 Task: Create a rule from the Recommended list, Task Added to this Project -> add SubTasks in the project AnchorTech with SubTasks Gather and Analyse Requirements , Design and Implement Solution , System Test and UAT , Release to Production / Go Live
Action: Mouse moved to (1355, 127)
Screenshot: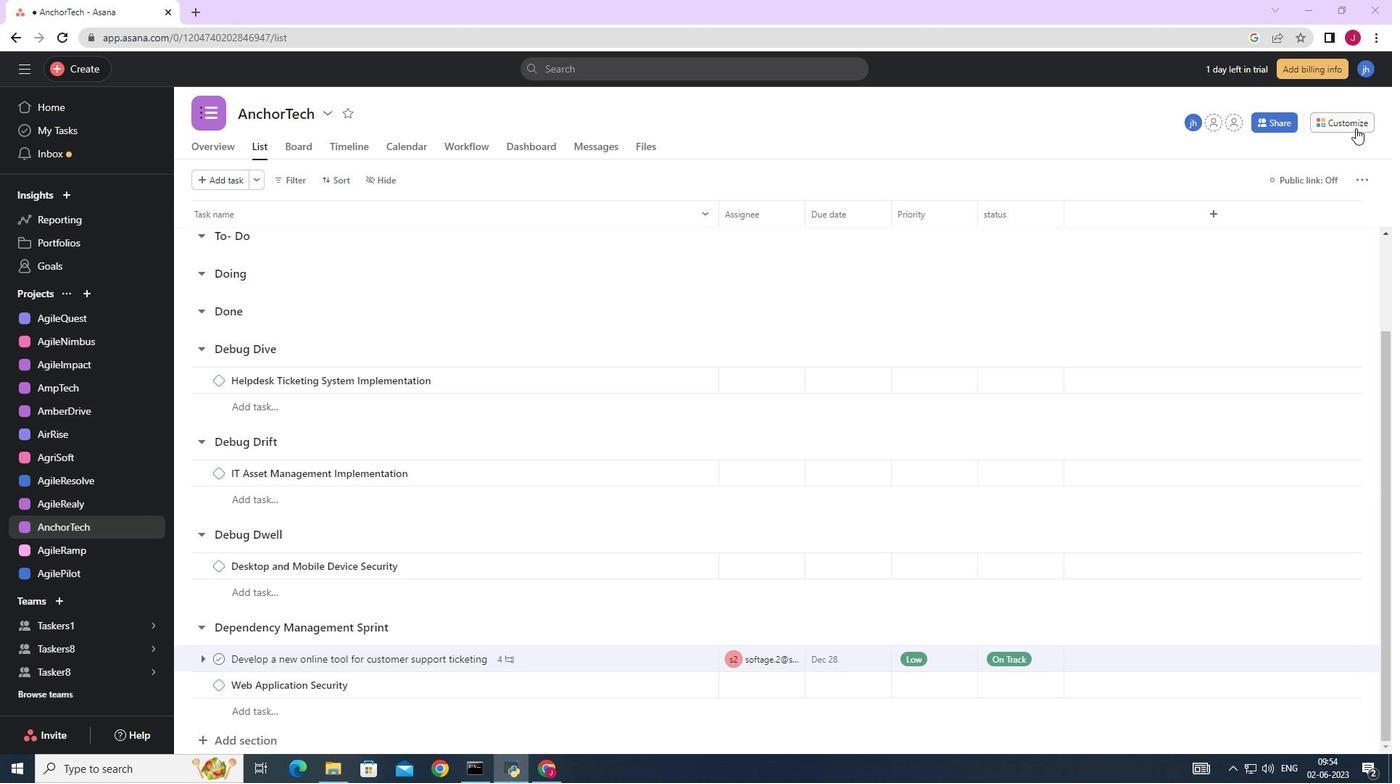 
Action: Mouse pressed left at (1355, 127)
Screenshot: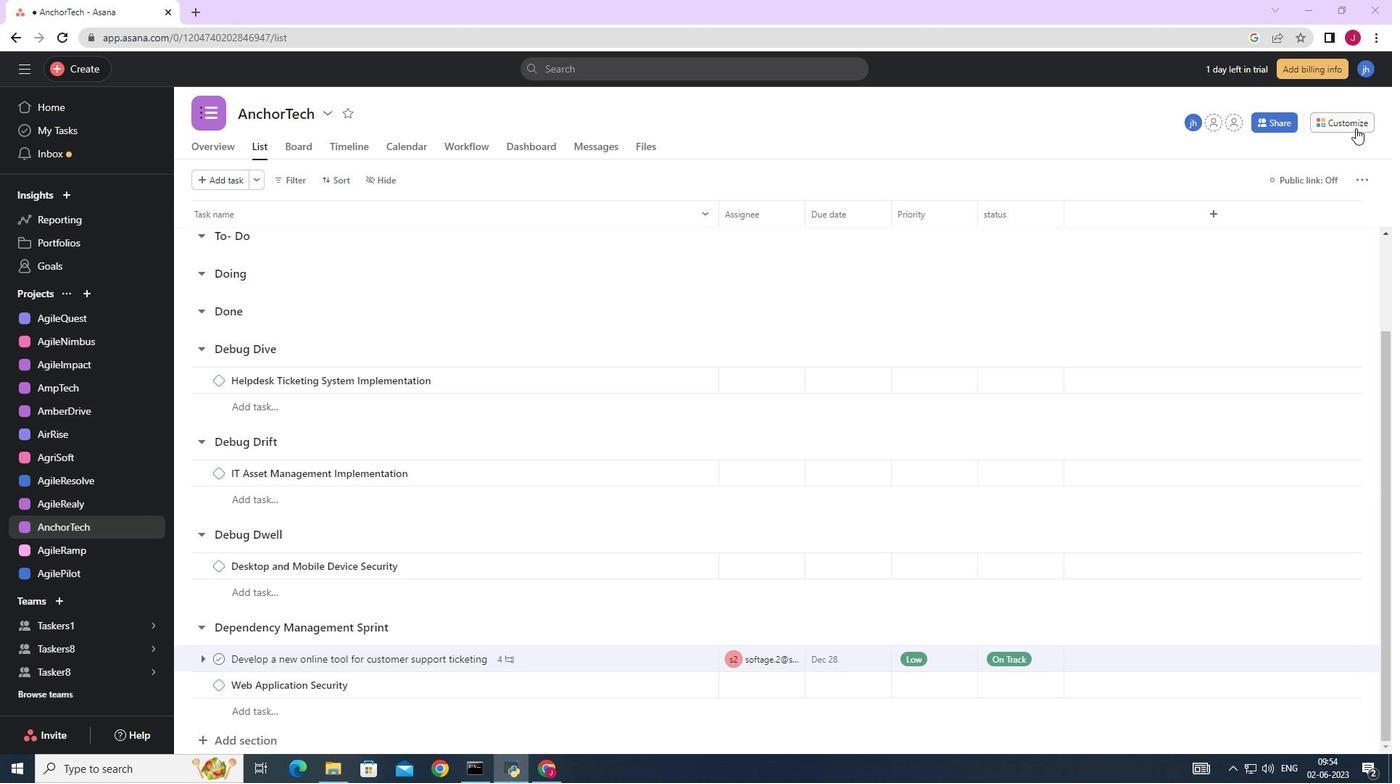 
Action: Mouse moved to (1084, 325)
Screenshot: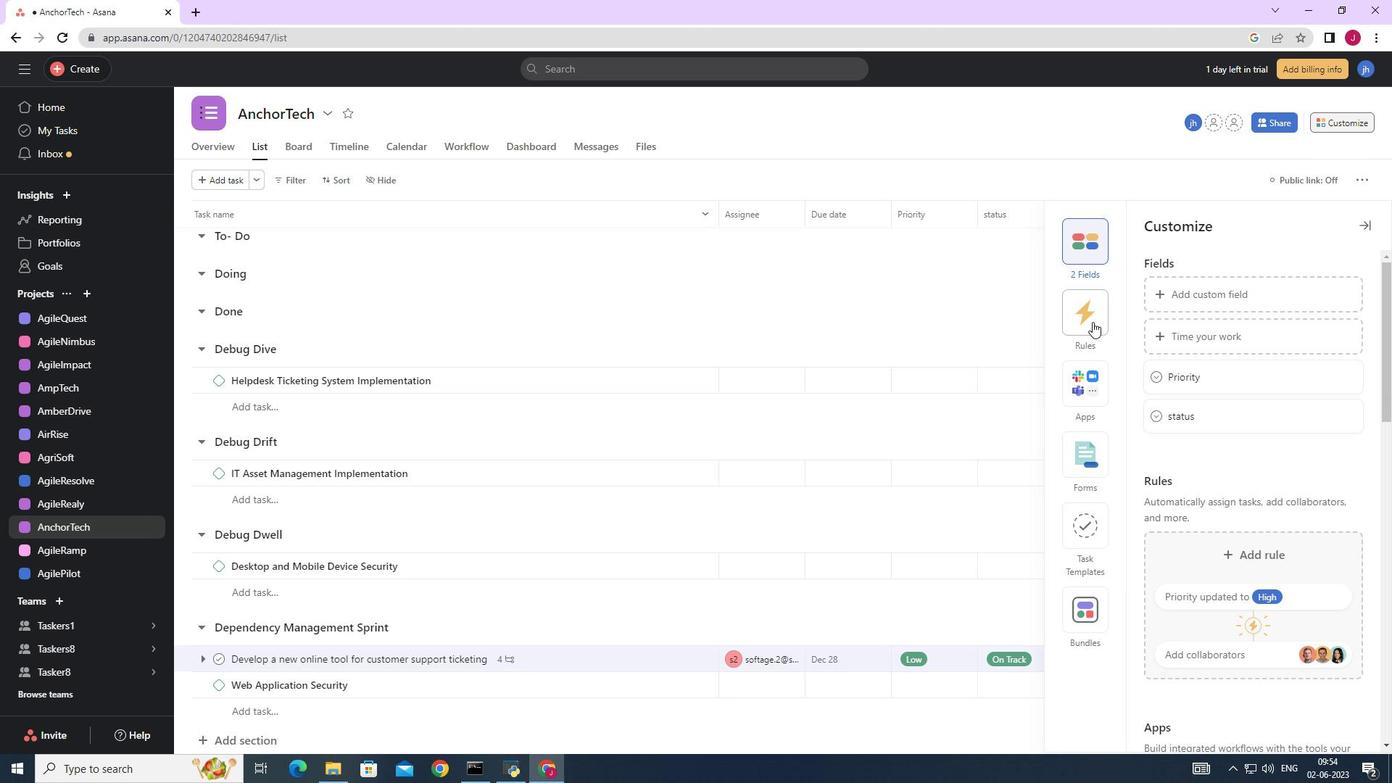 
Action: Mouse pressed left at (1084, 325)
Screenshot: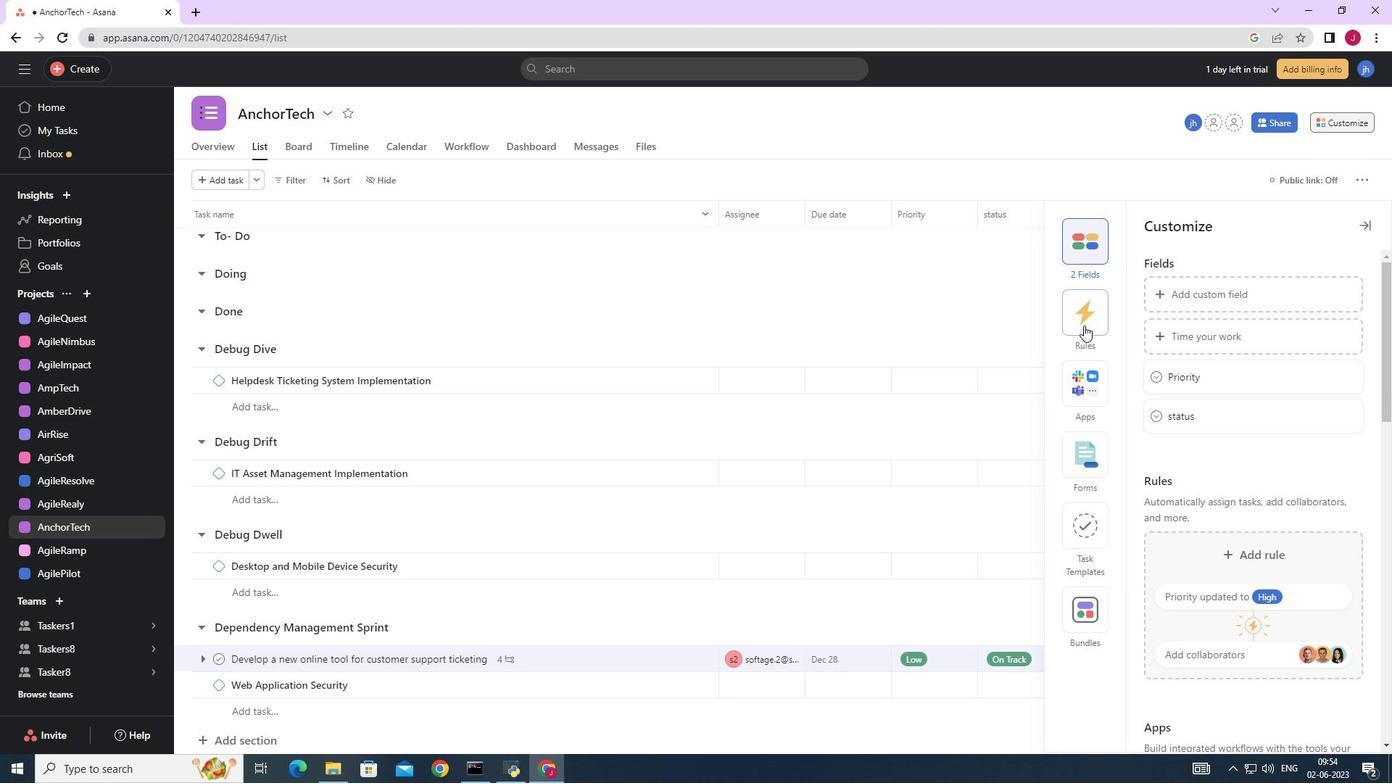 
Action: Mouse moved to (1237, 329)
Screenshot: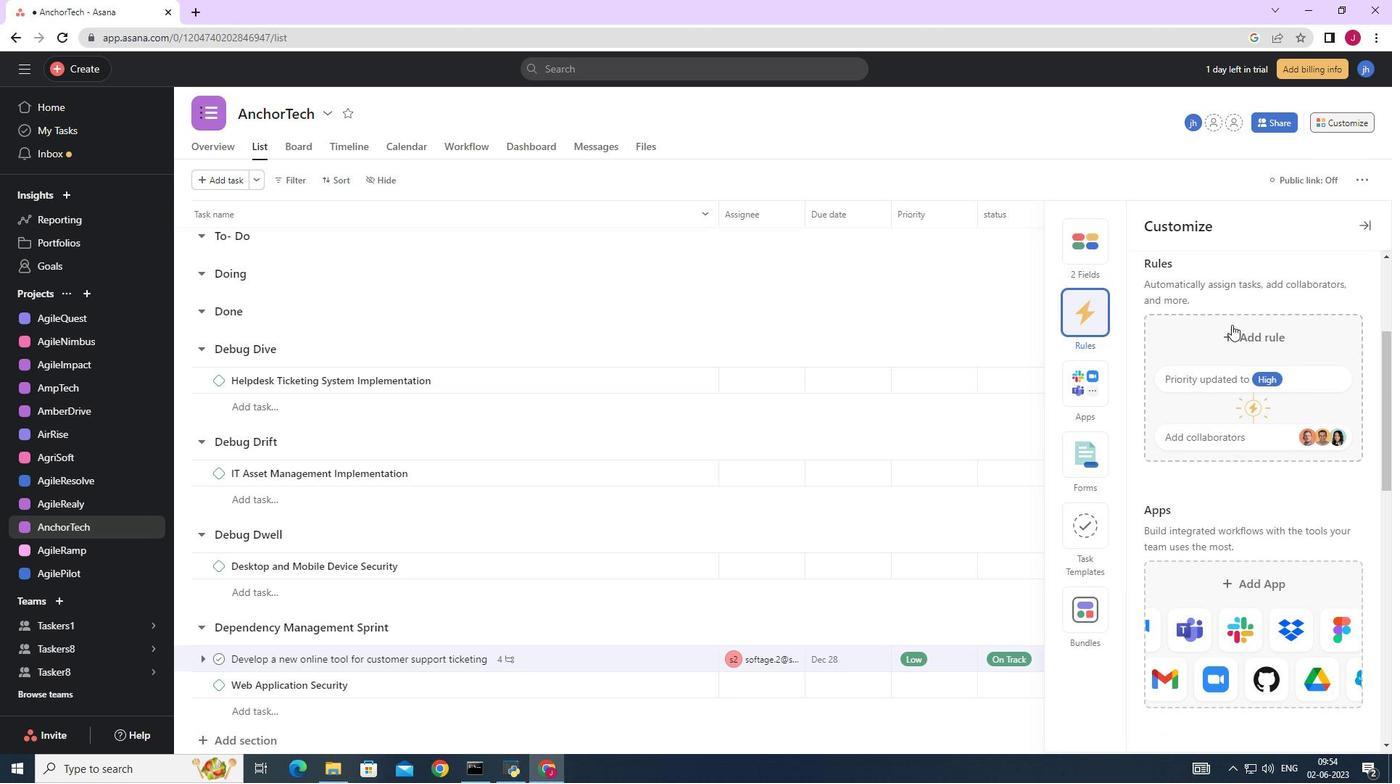 
Action: Mouse pressed left at (1237, 329)
Screenshot: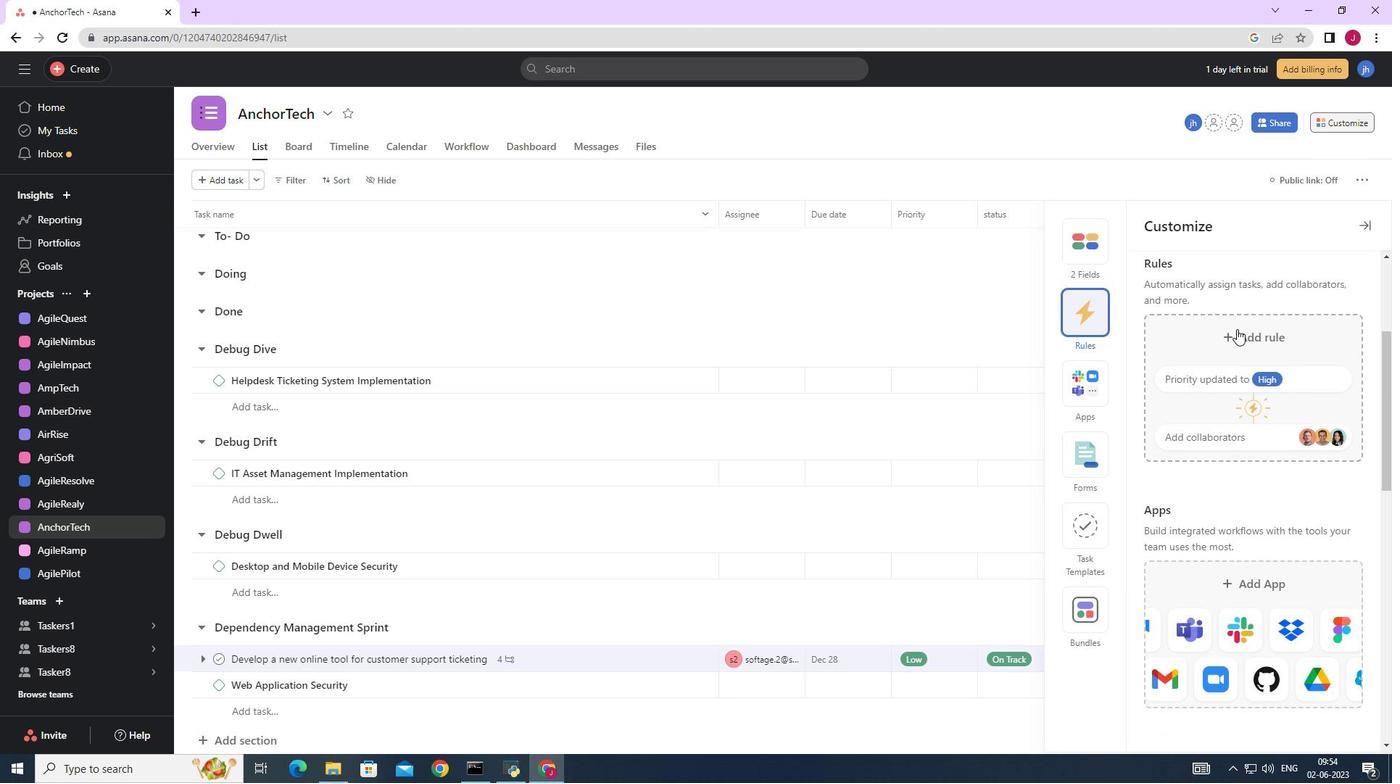 
Action: Mouse moved to (611, 252)
Screenshot: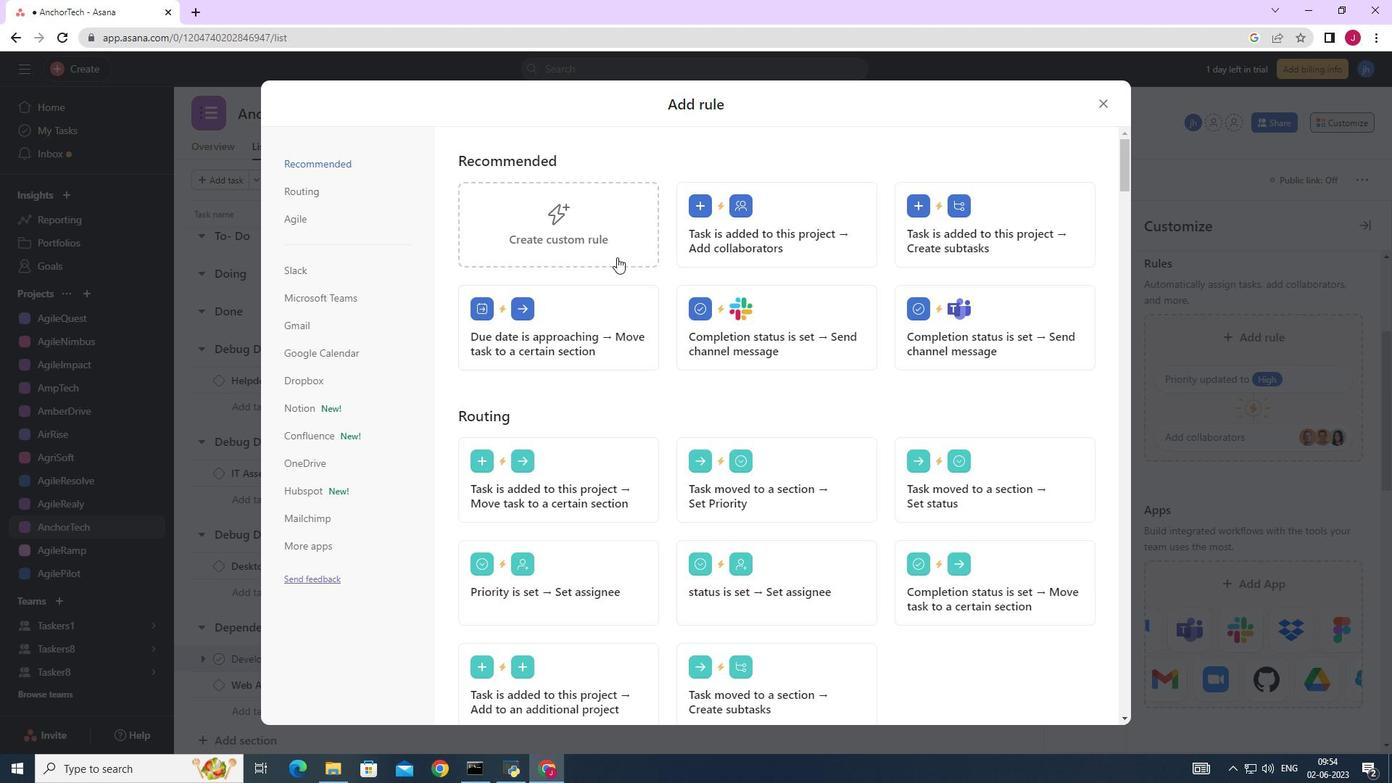 
Action: Mouse pressed left at (611, 252)
Screenshot: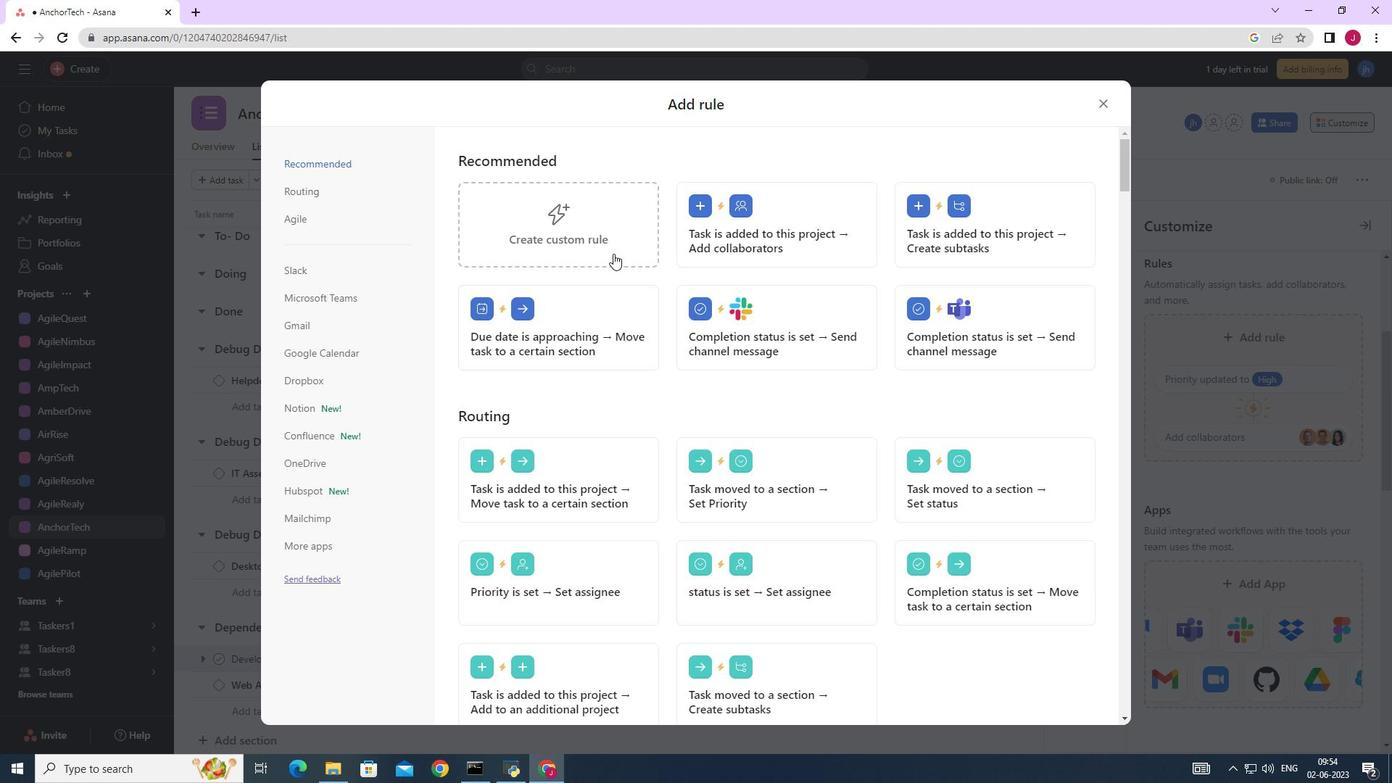 
Action: Mouse moved to (669, 374)
Screenshot: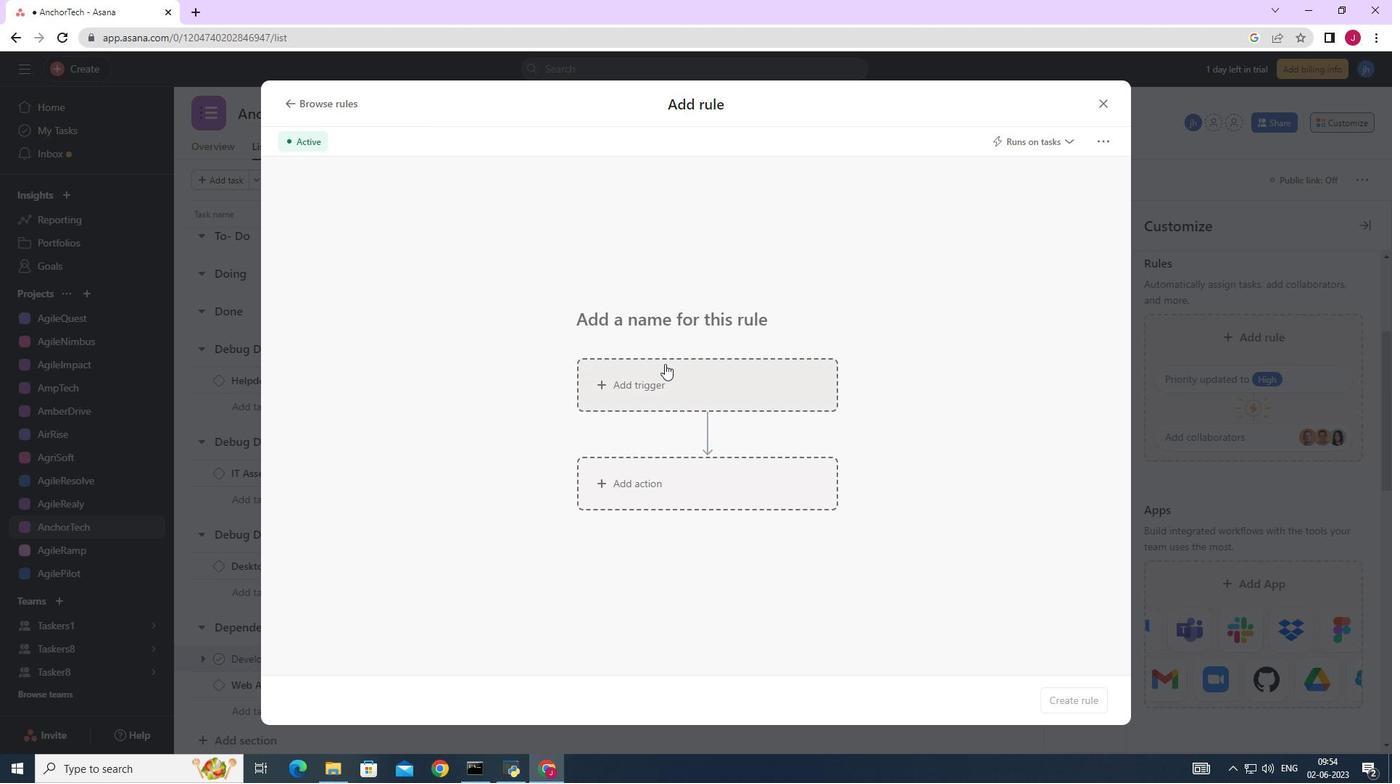 
Action: Mouse pressed left at (669, 374)
Screenshot: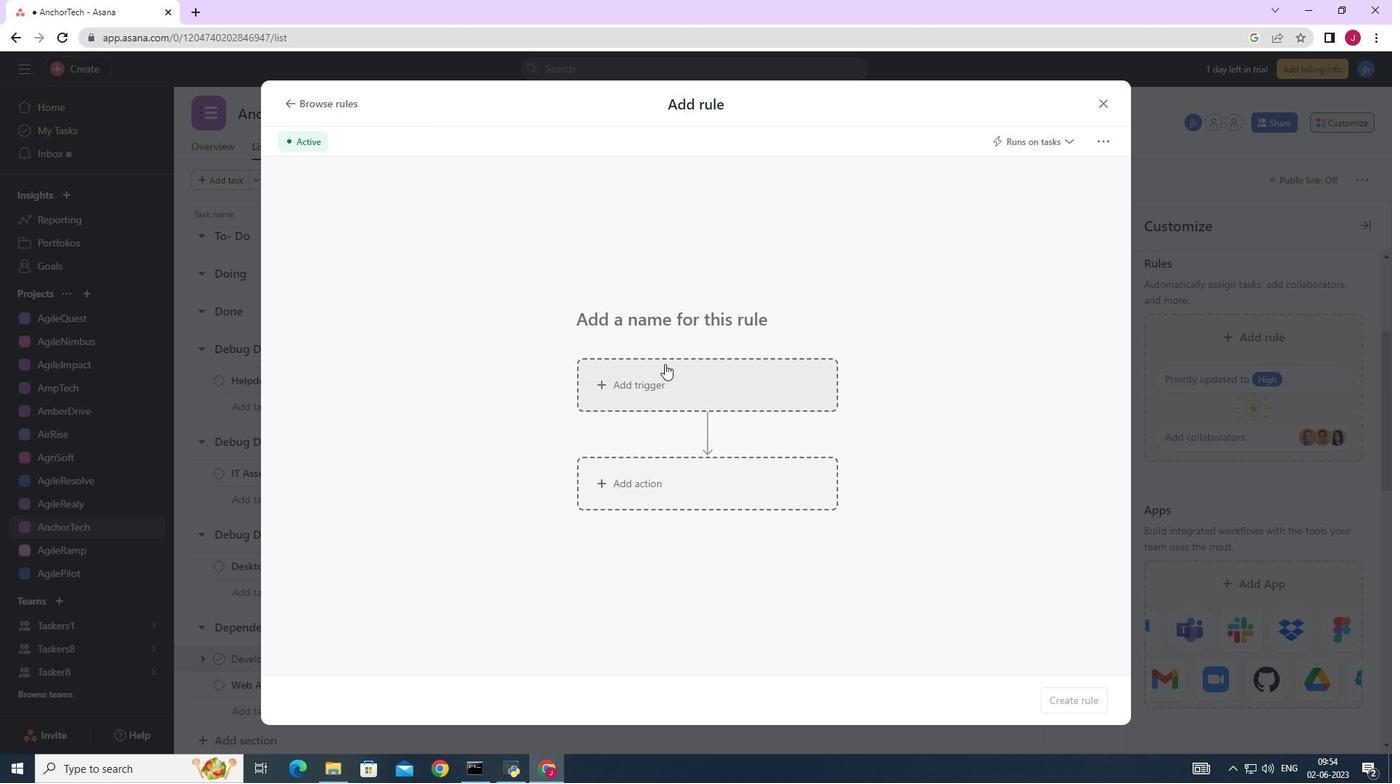 
Action: Mouse moved to (656, 473)
Screenshot: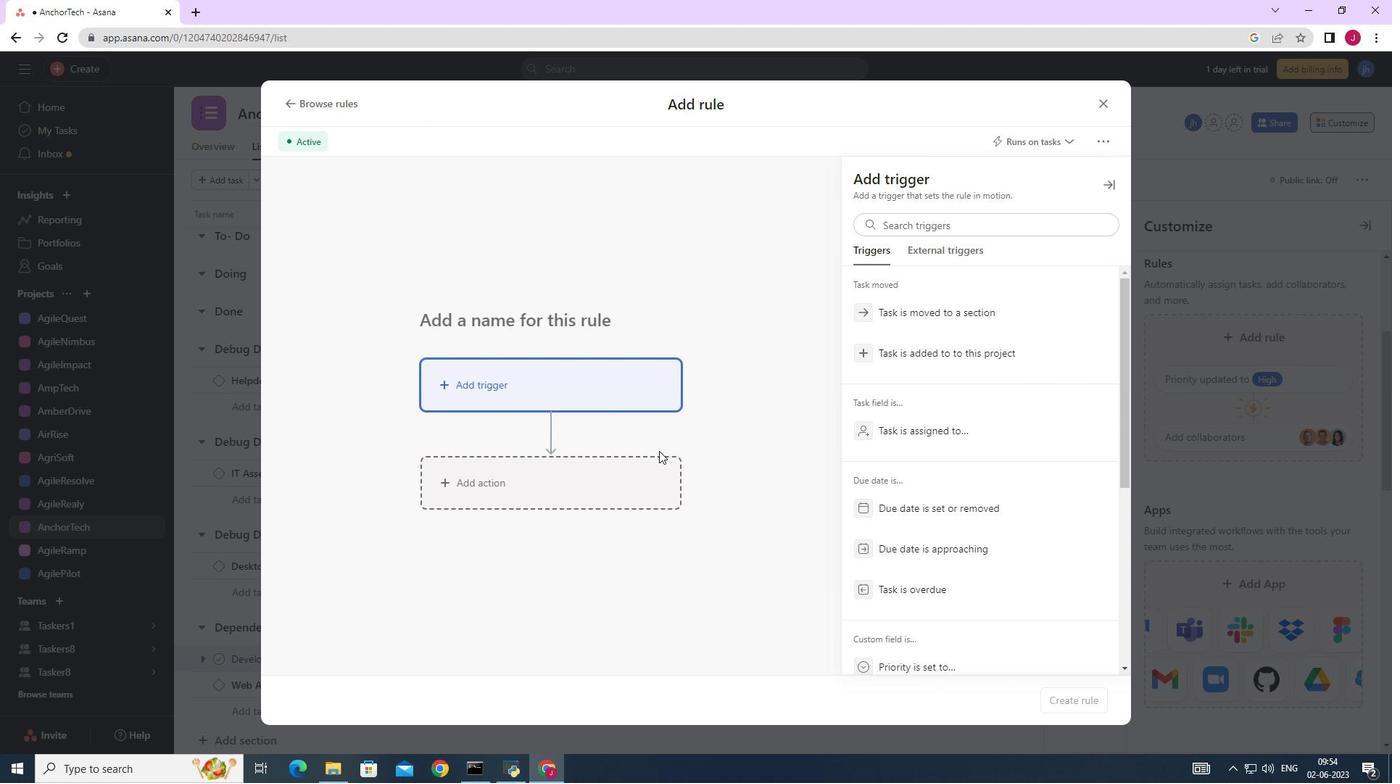 
Action: Mouse pressed left at (656, 473)
Screenshot: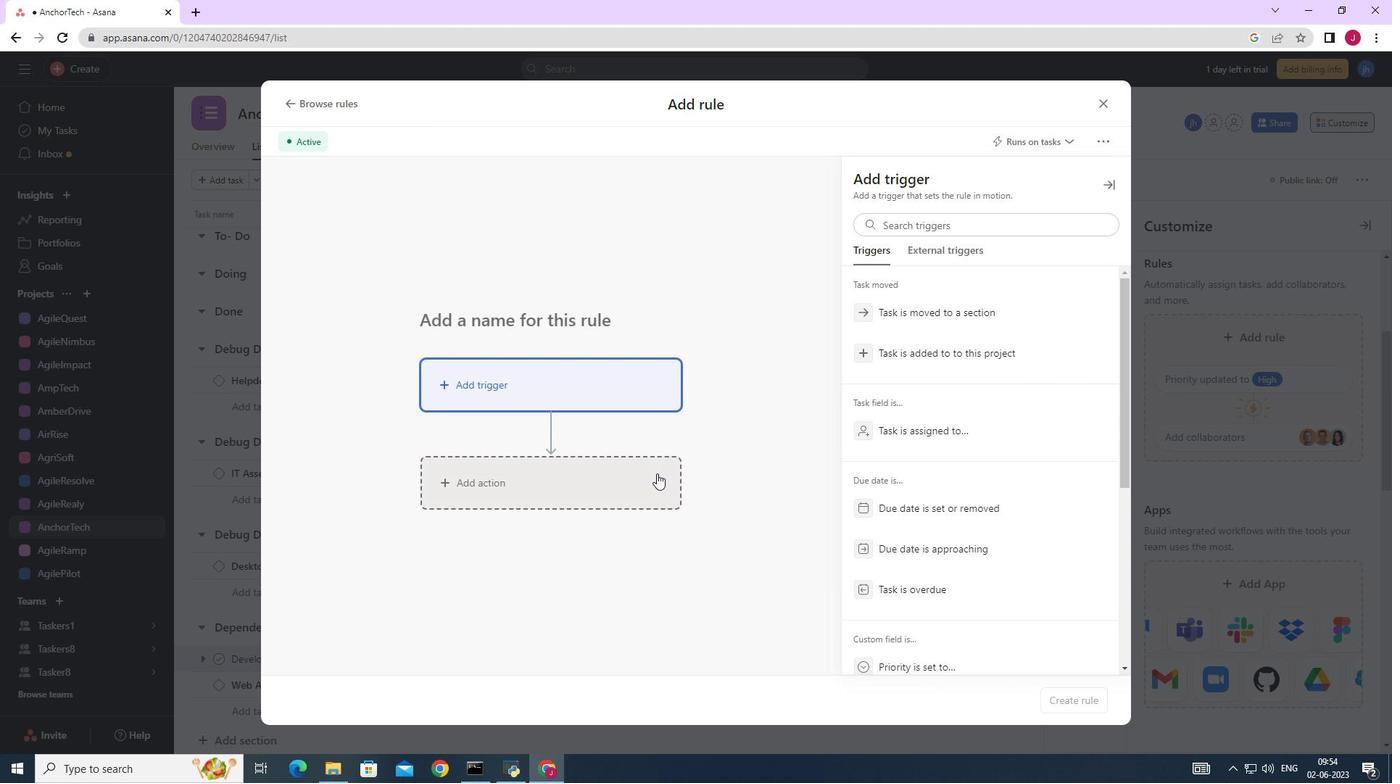 
Action: Mouse moved to (916, 566)
Screenshot: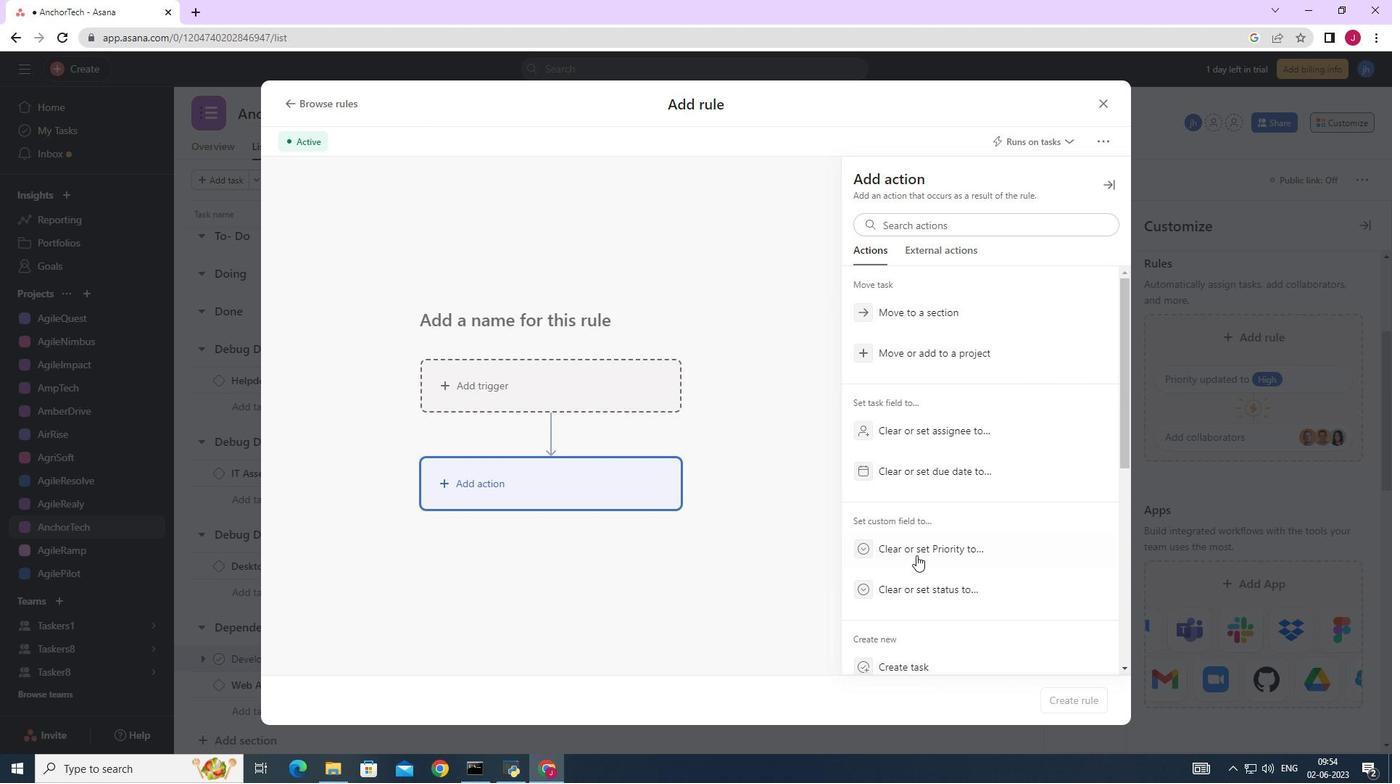 
Action: Mouse scrolled (916, 565) with delta (0, 0)
Screenshot: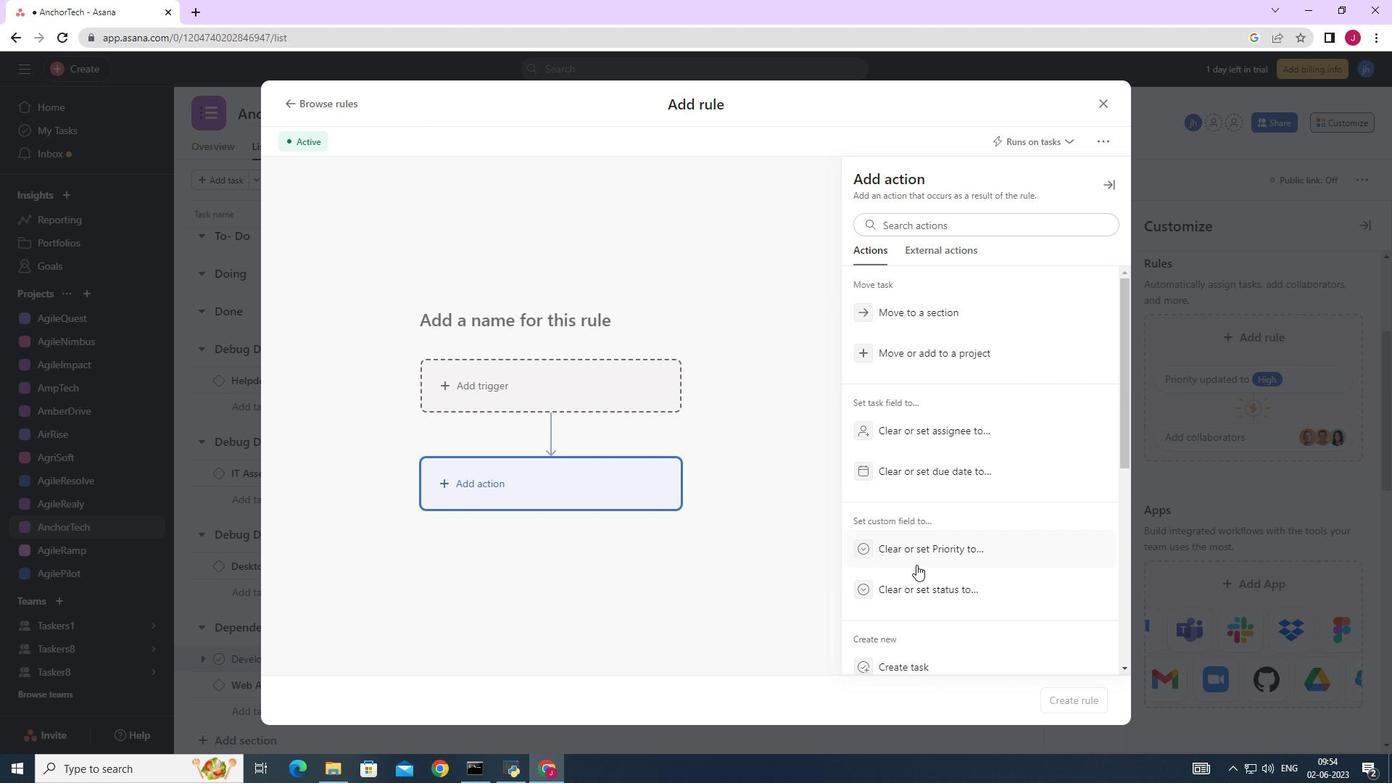 
Action: Mouse scrolled (916, 565) with delta (0, 0)
Screenshot: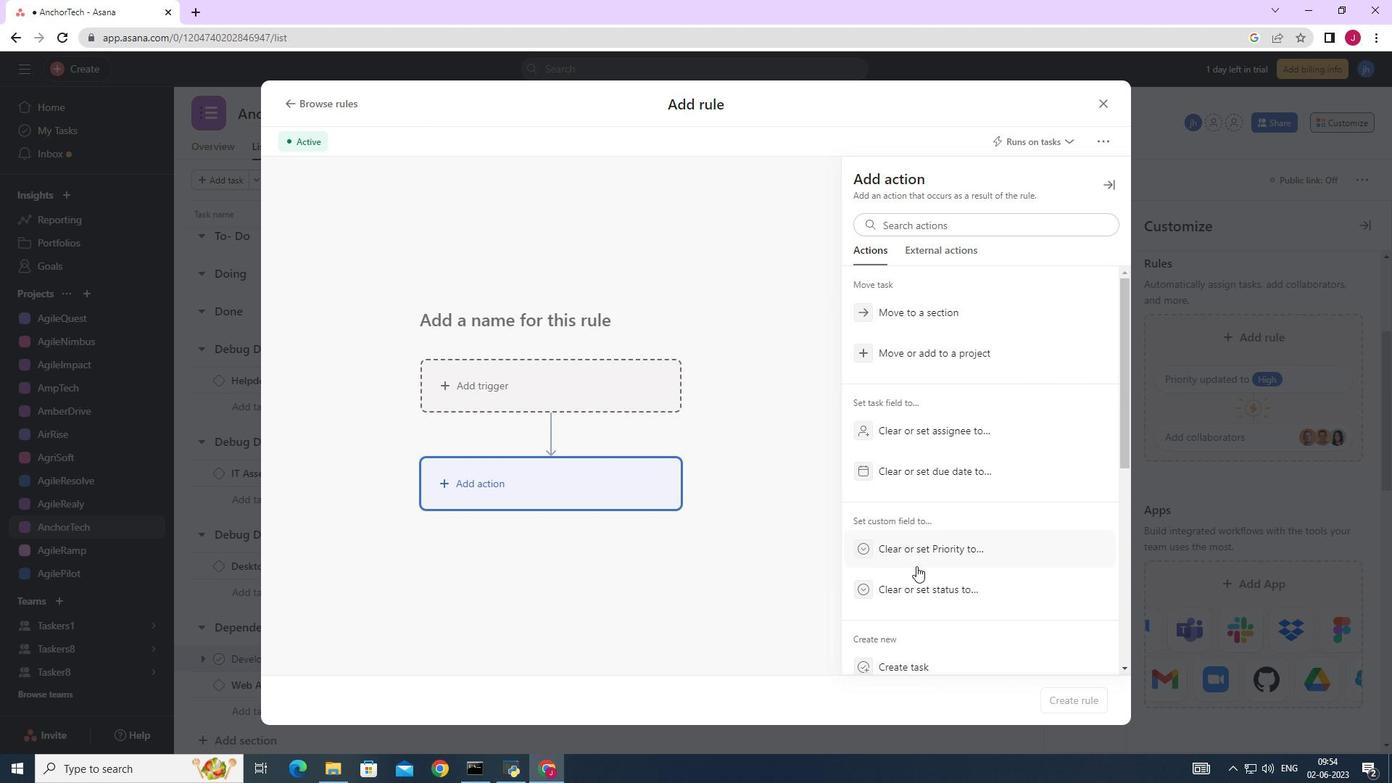 
Action: Mouse moved to (916, 567)
Screenshot: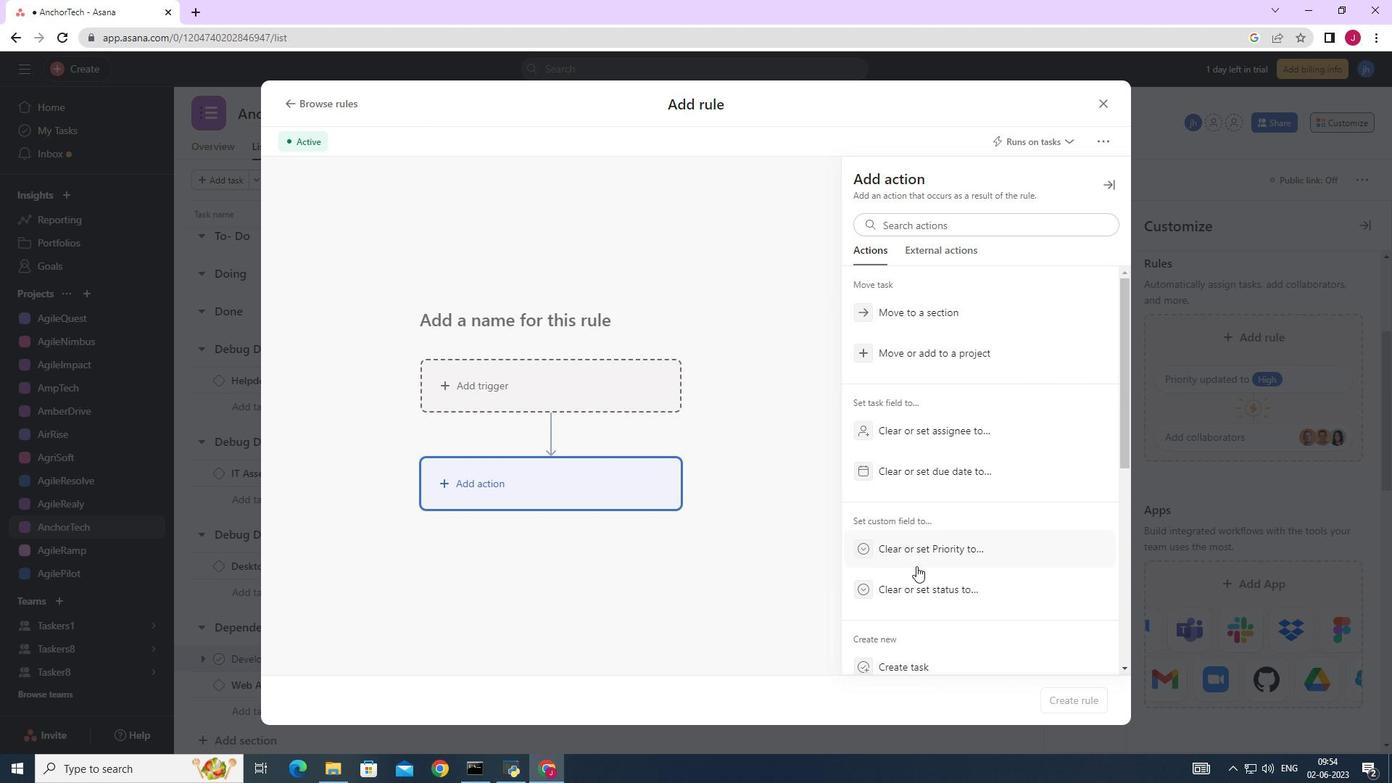 
Action: Mouse scrolled (916, 566) with delta (0, 0)
Screenshot: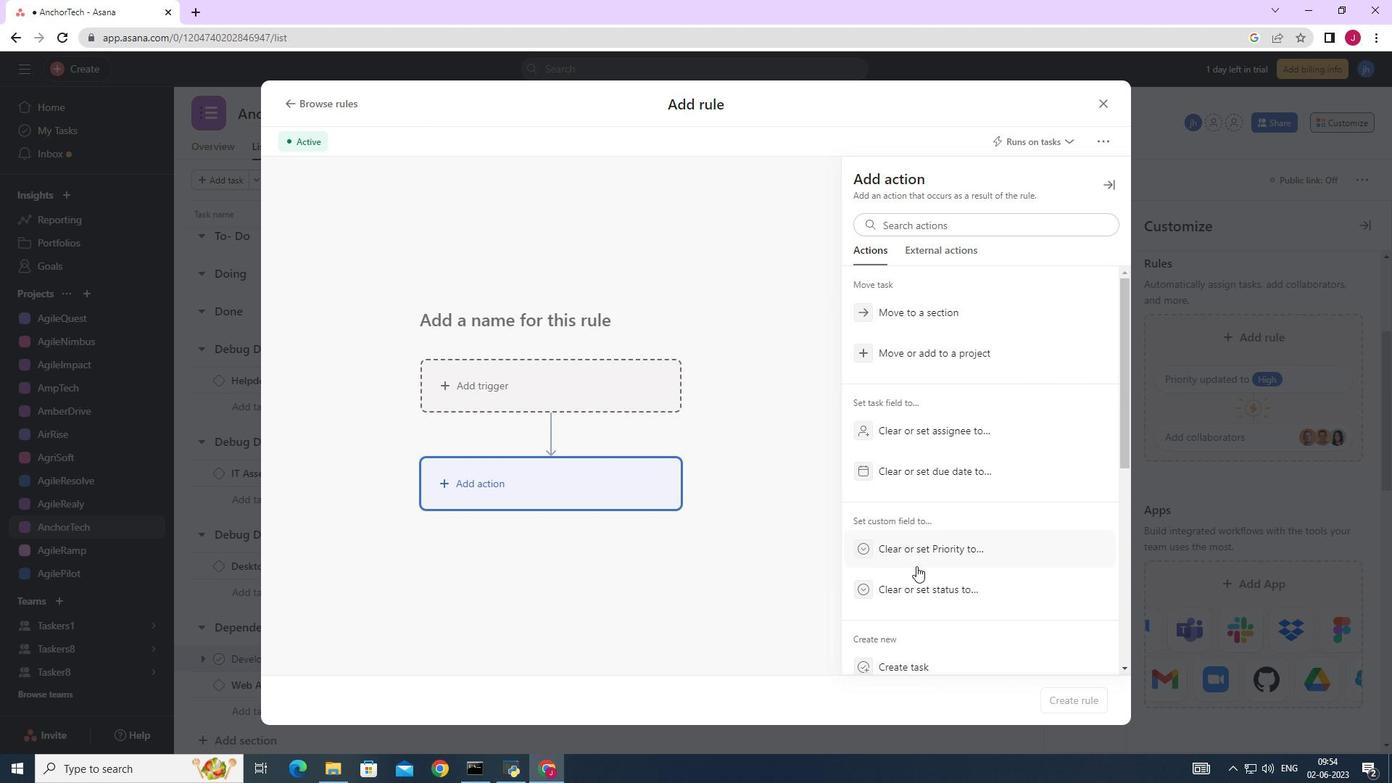 
Action: Mouse moved to (913, 489)
Screenshot: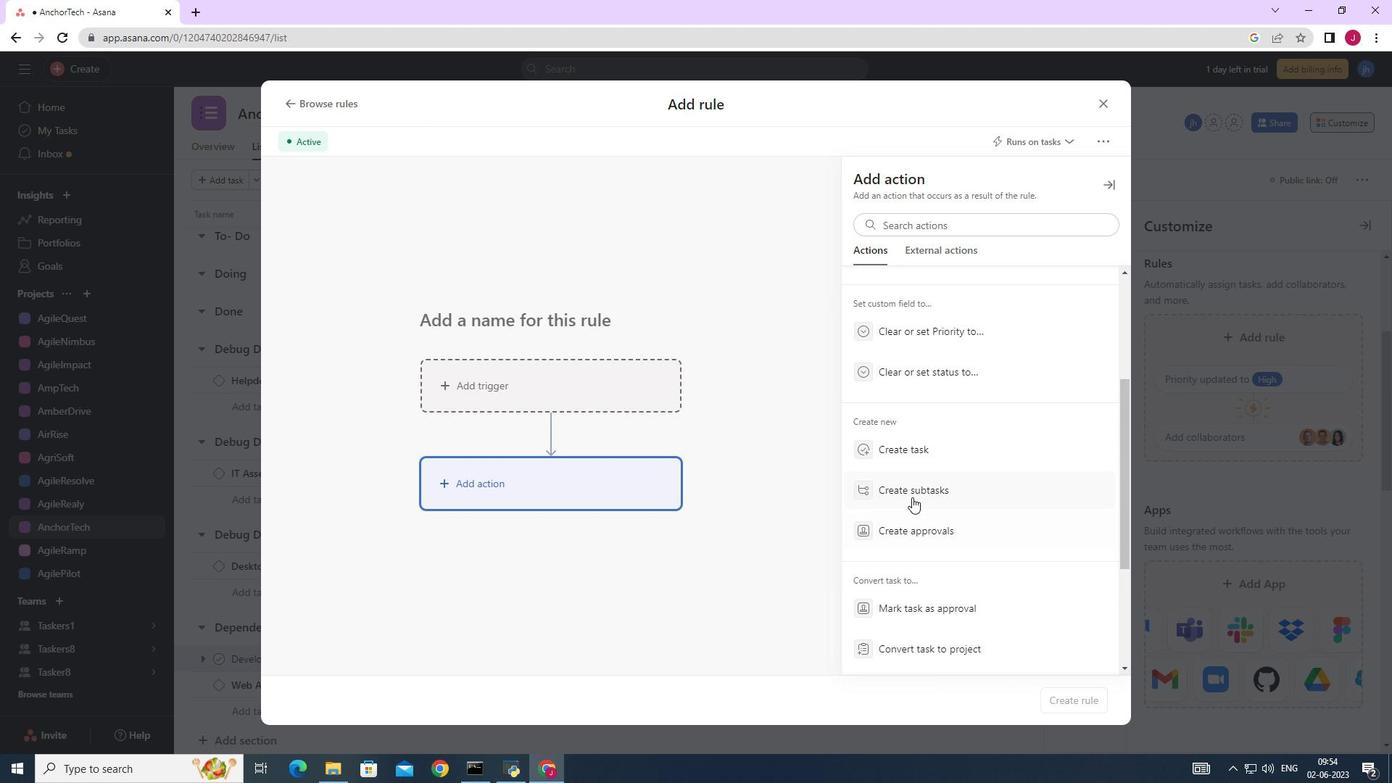 
Action: Mouse pressed left at (913, 489)
Screenshot: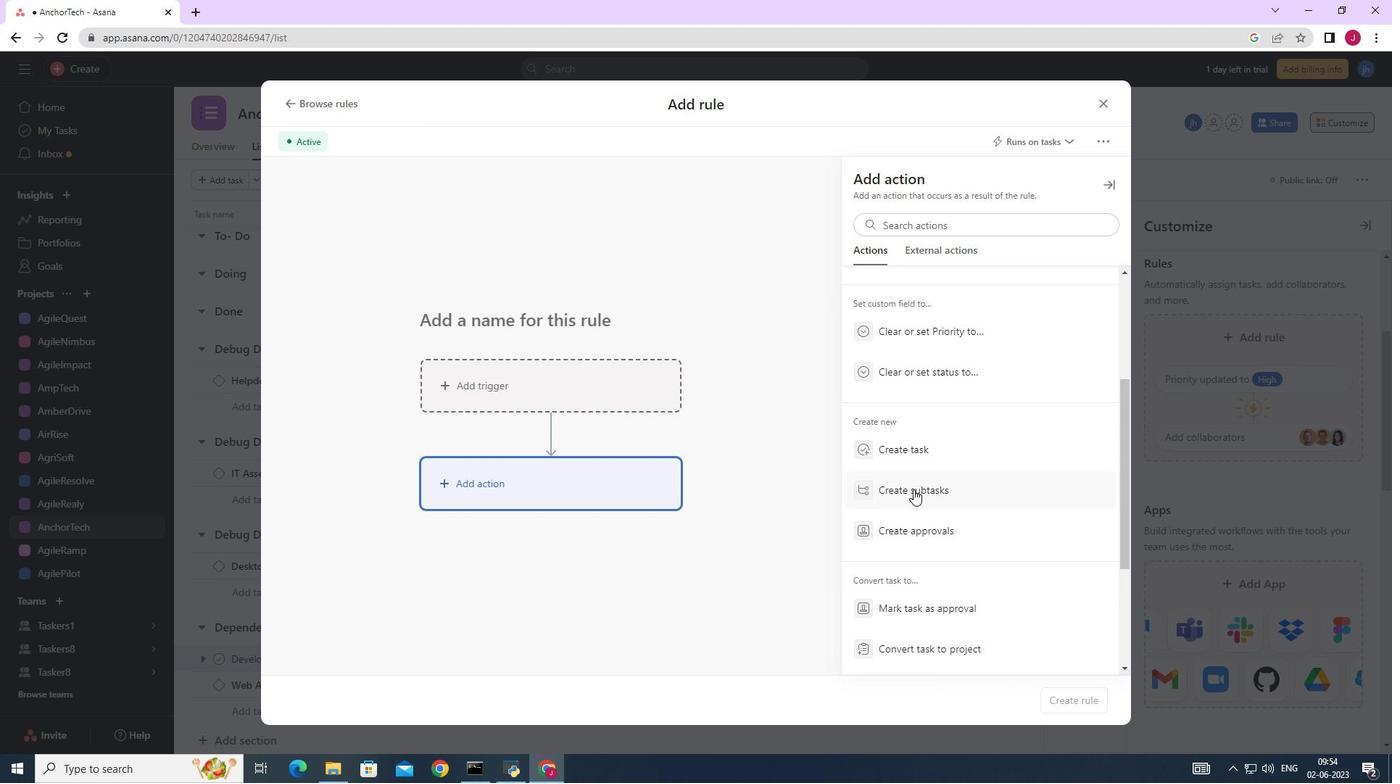 
Action: Mouse moved to (900, 226)
Screenshot: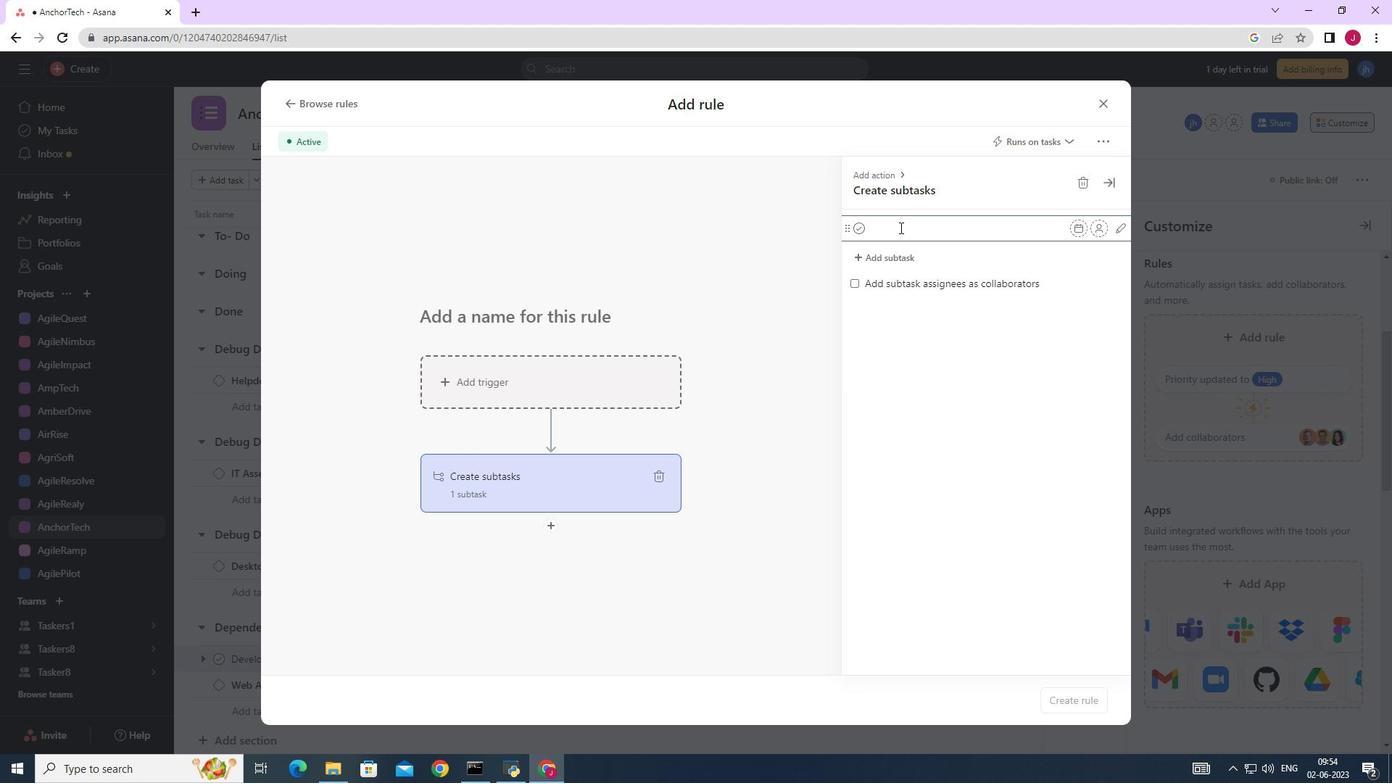 
Action: Key pressed <Key.caps_lock>G<Key.caps_lock>ather<Key.space>and<Key.space><Key.caps_lock>A<Key.caps_lock>nalyse<Key.space><Key.caps_lock>R<Key.caps_lock>equirements<Key.enter><Key.caps_lock>D<Key.caps_lock>esign<Key.space>and<Key.space><Key.caps_lock>I<Key.caps_lock>mplement<Key.space><Key.caps_lock>S<Key.caps_lock>olution<Key.enter><Key.caps_lock>S<Key.caps_lock>ystem<Key.space><Key.caps_lock>T<Key.caps_lock>est<Key.space>and<Key.space><Key.caps_lock>U<Key.caps_lock>at<Key.backspace><Key.backspace><Key.caps_lock>AT<Key.enter><Key.caps_lock>r<Key.caps_lock>ELEASE<Key.space>TO<Key.space>PRODUCTION<Key.space>/<Key.space><Key.caps_lock>g<Key.caps_lock>O<Key.backspace><Key.backspace><Key.backspace><Key.backspace><Key.backspace><Key.backspace><Key.backspace><Key.backspace><Key.backspace><Key.backspace><Key.backspace><Key.backspace><Key.backspace><Key.backspace><Key.backspace><Key.backspace><Key.backspace><Key.backspace><Key.backspace><Key.backspace><Key.backspace><Key.backspace><Key.backspace><Key.backspace><Key.backspace><Key.backspace><Key.backspace><Key.backspace><Key.backspace>R<Key.caps_lock>elease<Key.space>to<Key.space>production<Key.space>/<Key.space><Key.caps_lock>G<Key.caps_lock>o<Key.space><Key.caps_lock>L<Key.caps_lock>ive<Key.enter>
Screenshot: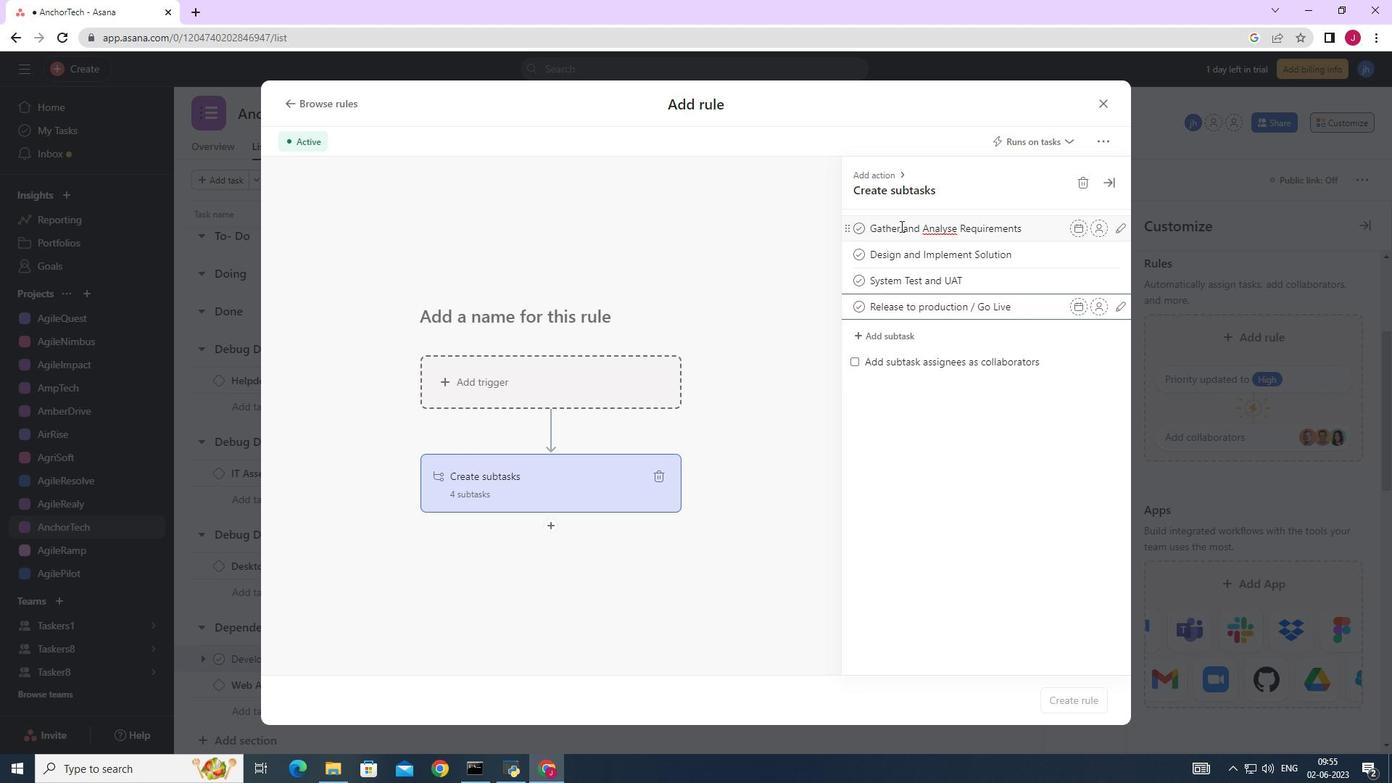 
